 Task: Create a rule from the Routing list, Task moved to a section -> Set Priority in the project TowerLine , set the section as To-Do and set the priority of the task as  High.
Action: Mouse moved to (48, 383)
Screenshot: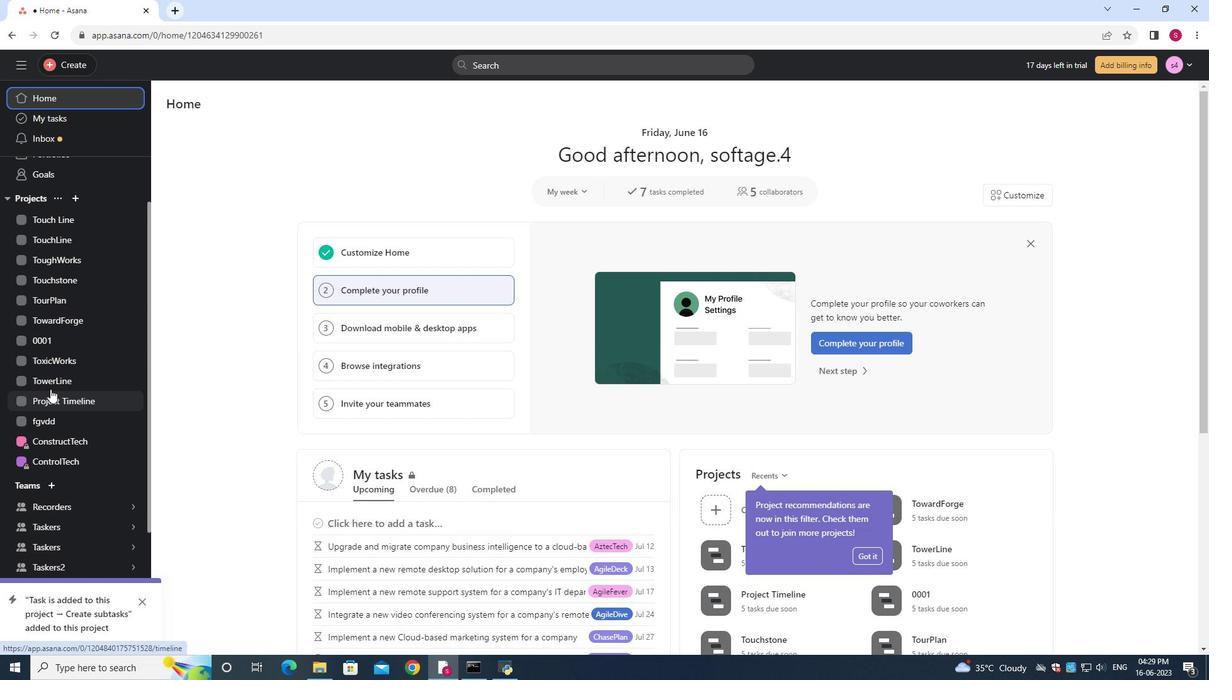 
Action: Mouse pressed left at (48, 383)
Screenshot: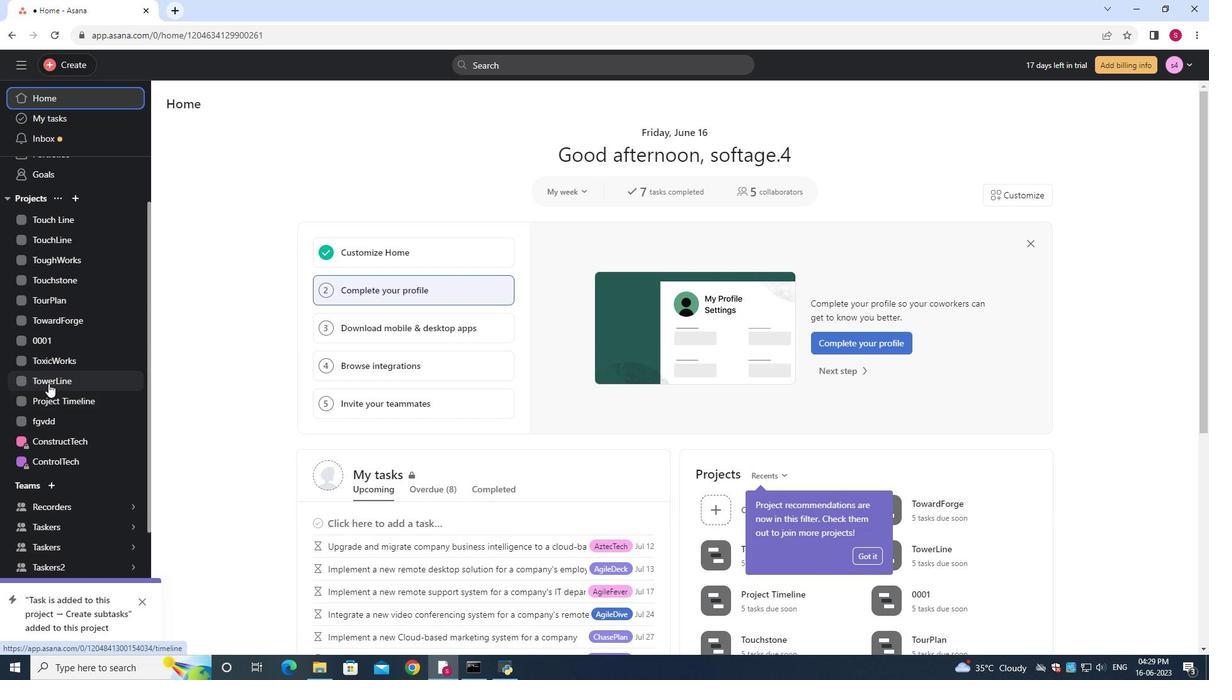 
Action: Mouse moved to (1170, 110)
Screenshot: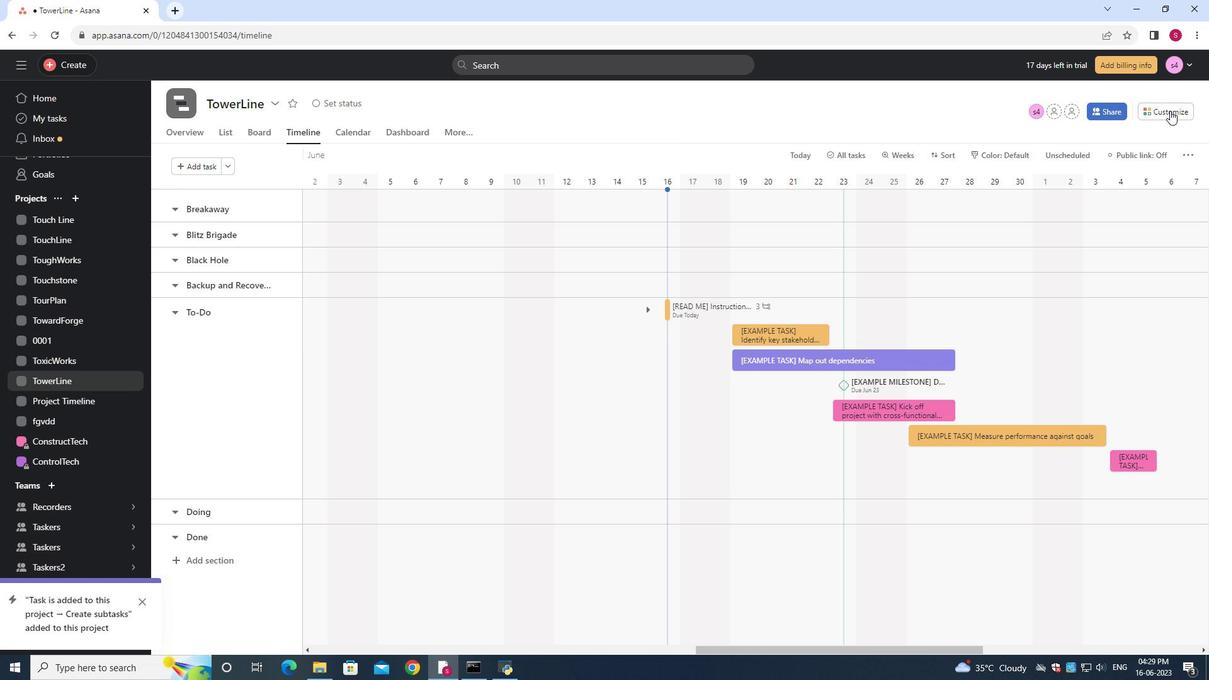 
Action: Mouse pressed left at (1170, 110)
Screenshot: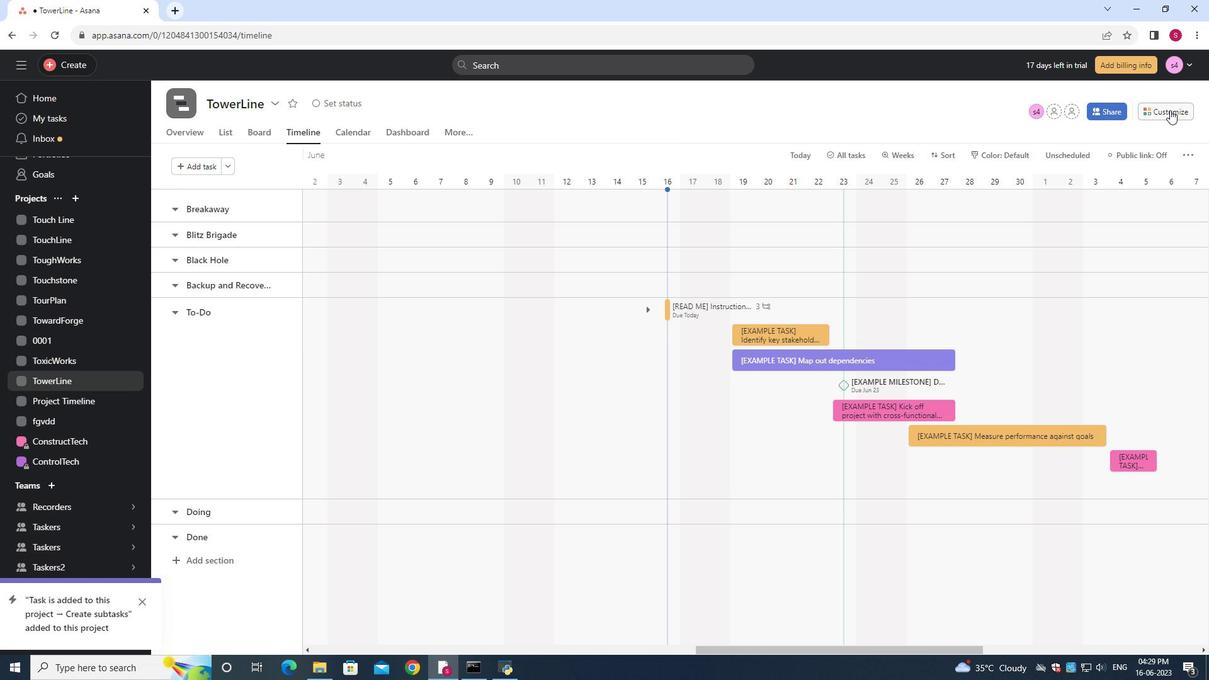 
Action: Mouse moved to (951, 294)
Screenshot: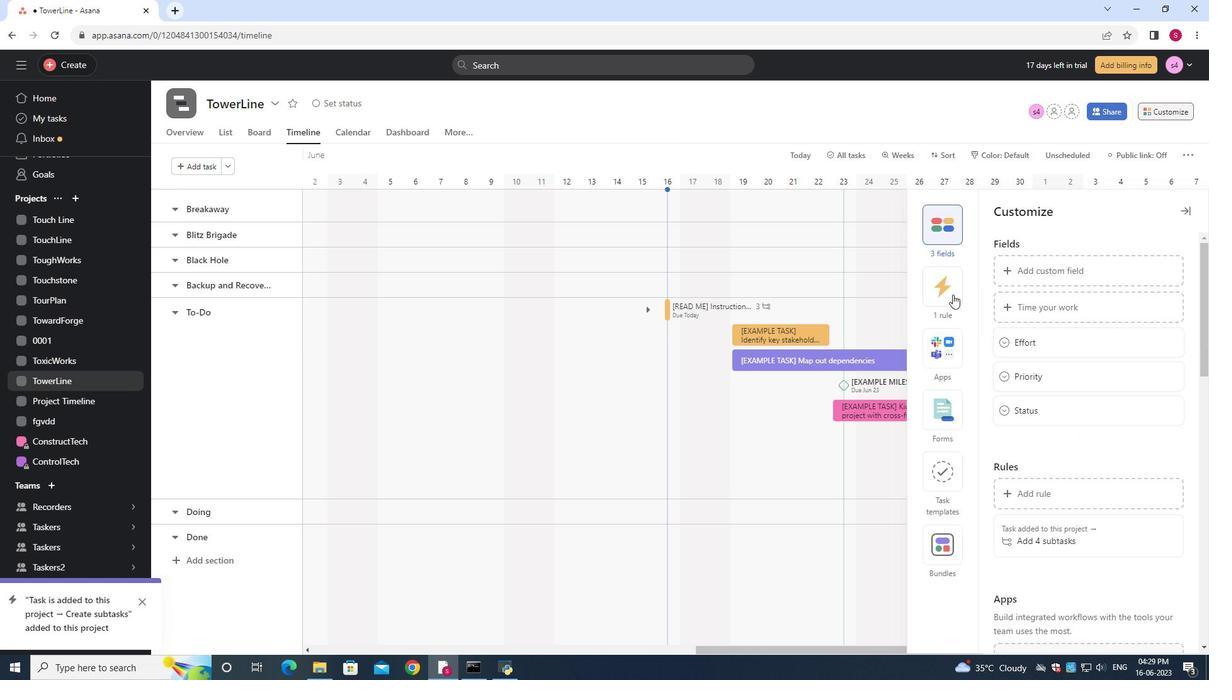 
Action: Mouse pressed left at (951, 294)
Screenshot: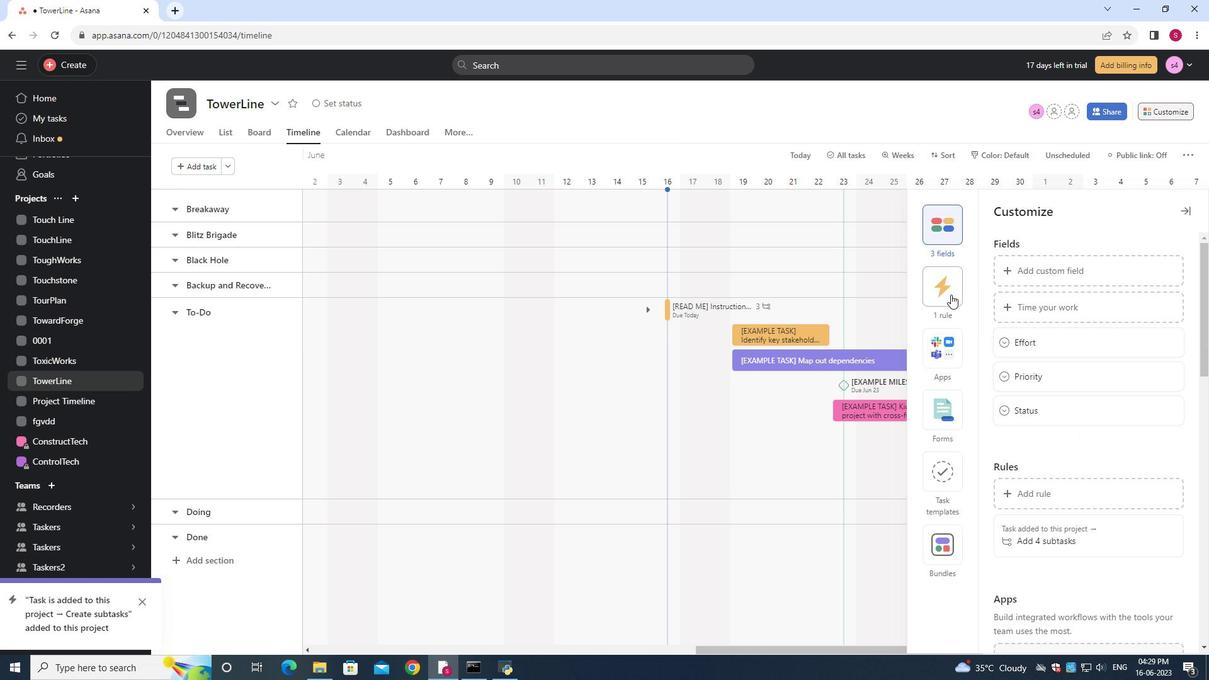 
Action: Mouse moved to (1060, 273)
Screenshot: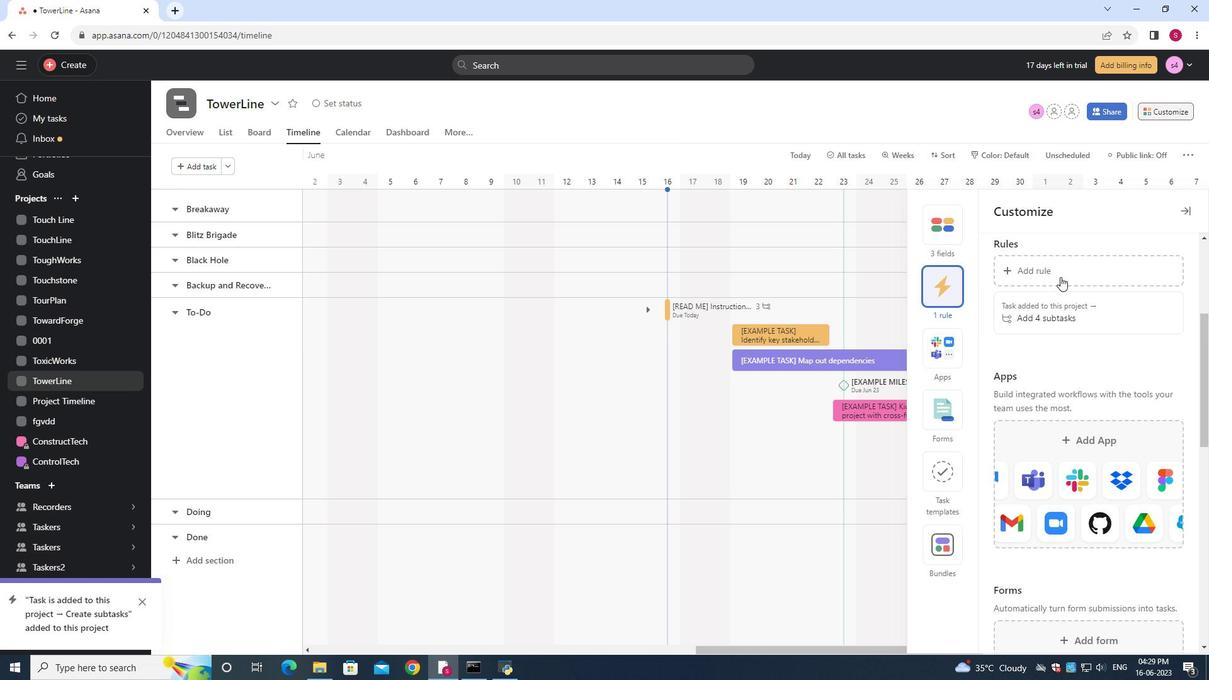 
Action: Mouse pressed left at (1060, 273)
Screenshot: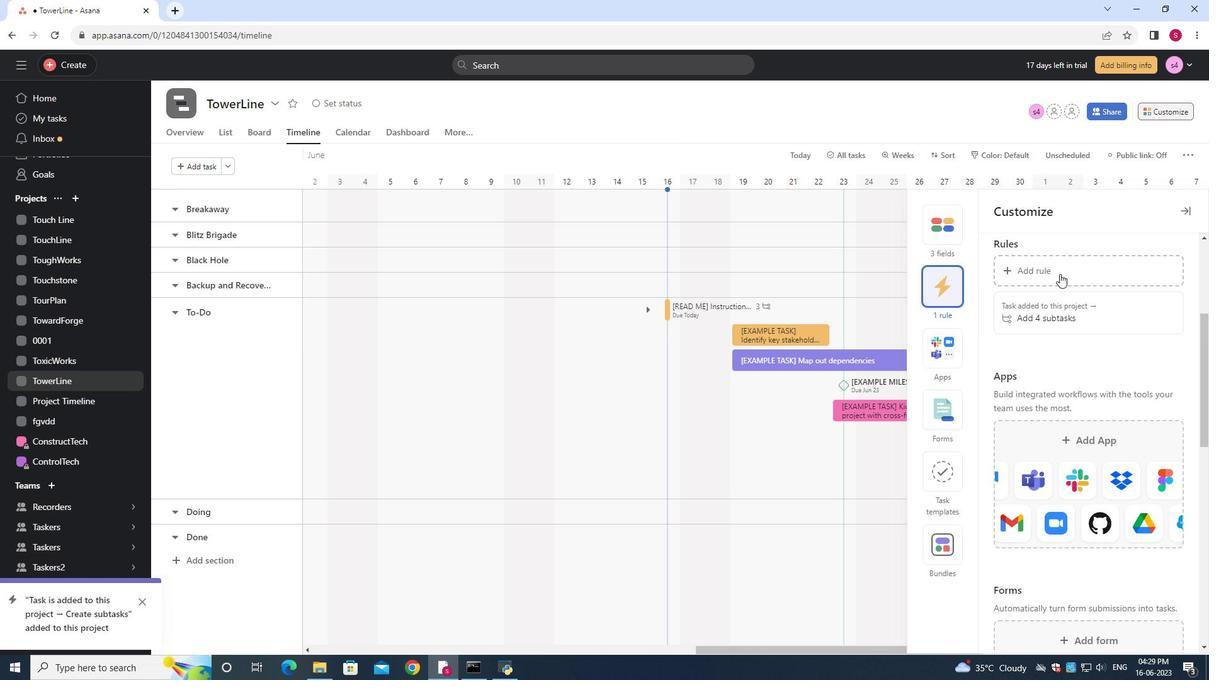 
Action: Mouse moved to (289, 173)
Screenshot: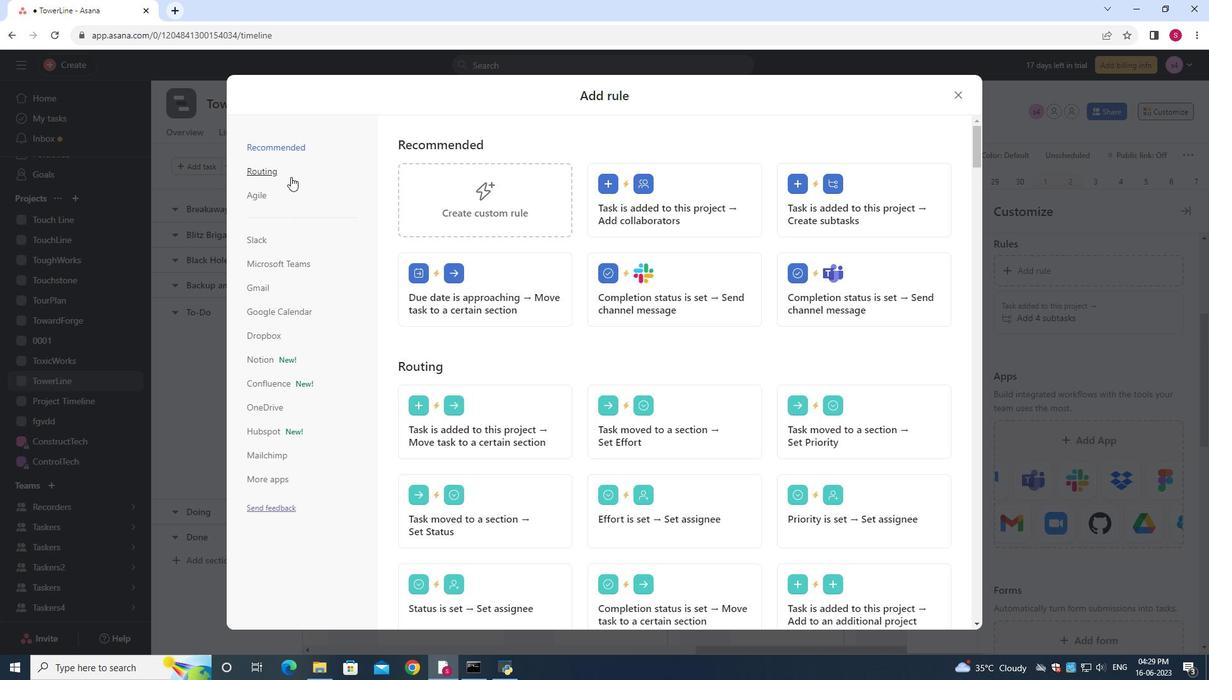 
Action: Mouse pressed left at (289, 173)
Screenshot: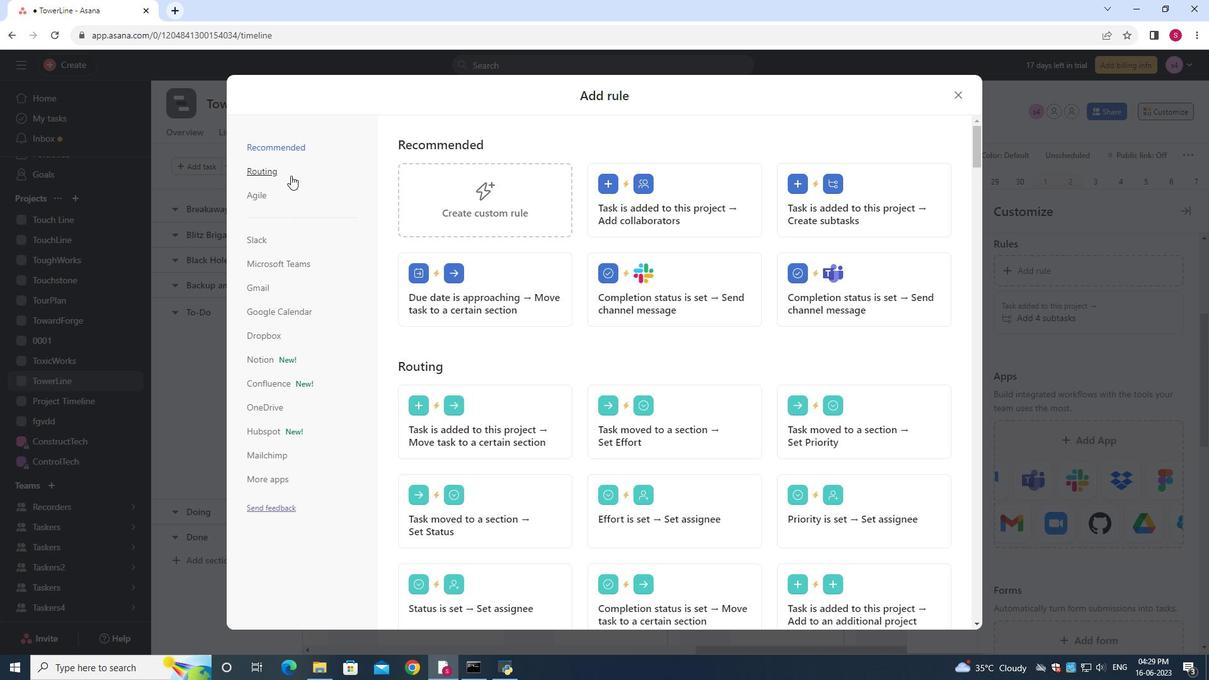 
Action: Mouse moved to (804, 192)
Screenshot: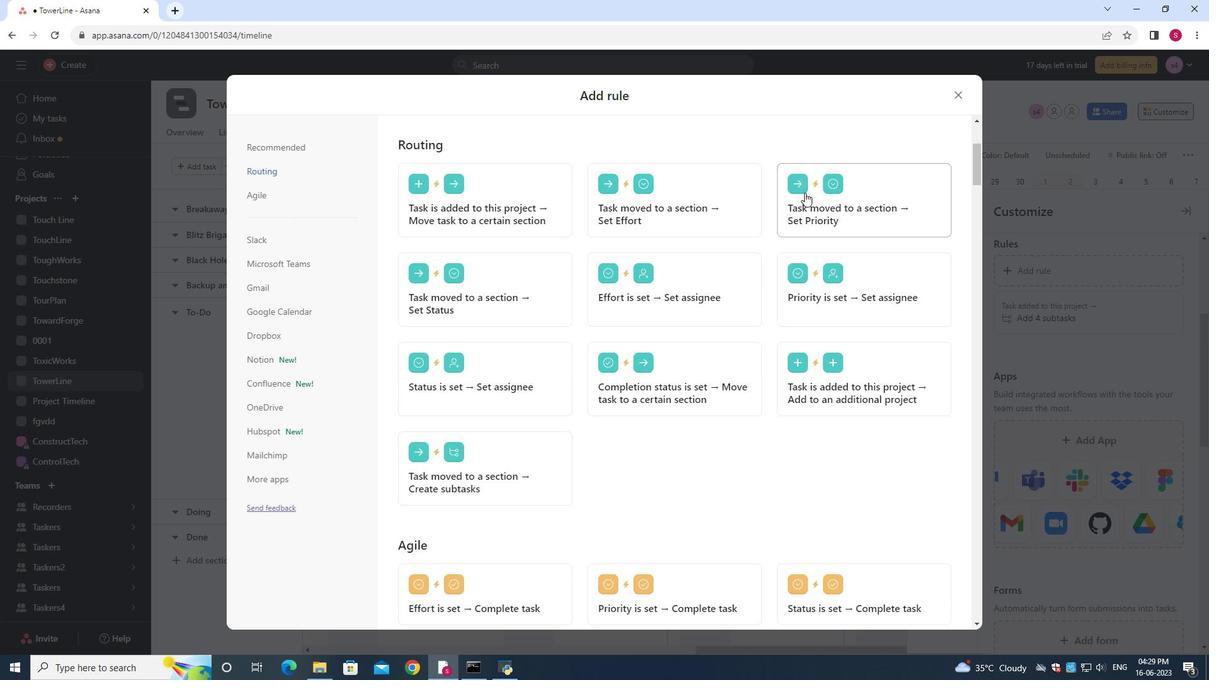 
Action: Mouse pressed left at (804, 192)
Screenshot: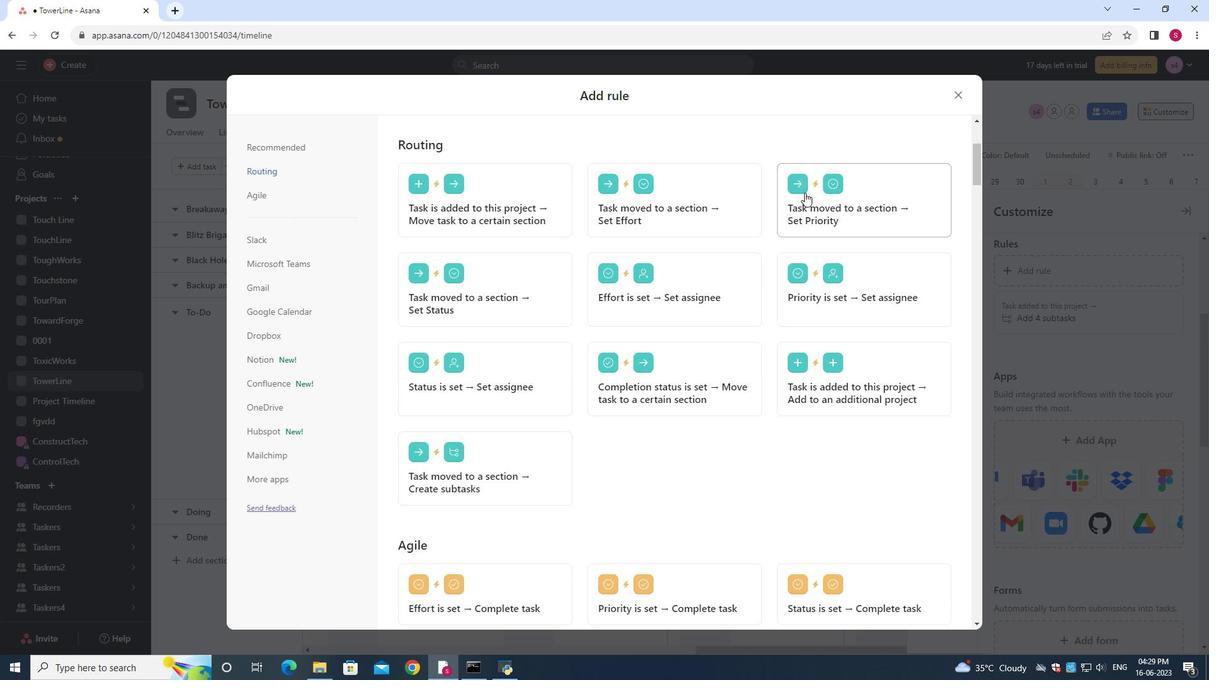 
Action: Mouse moved to (789, 222)
Screenshot: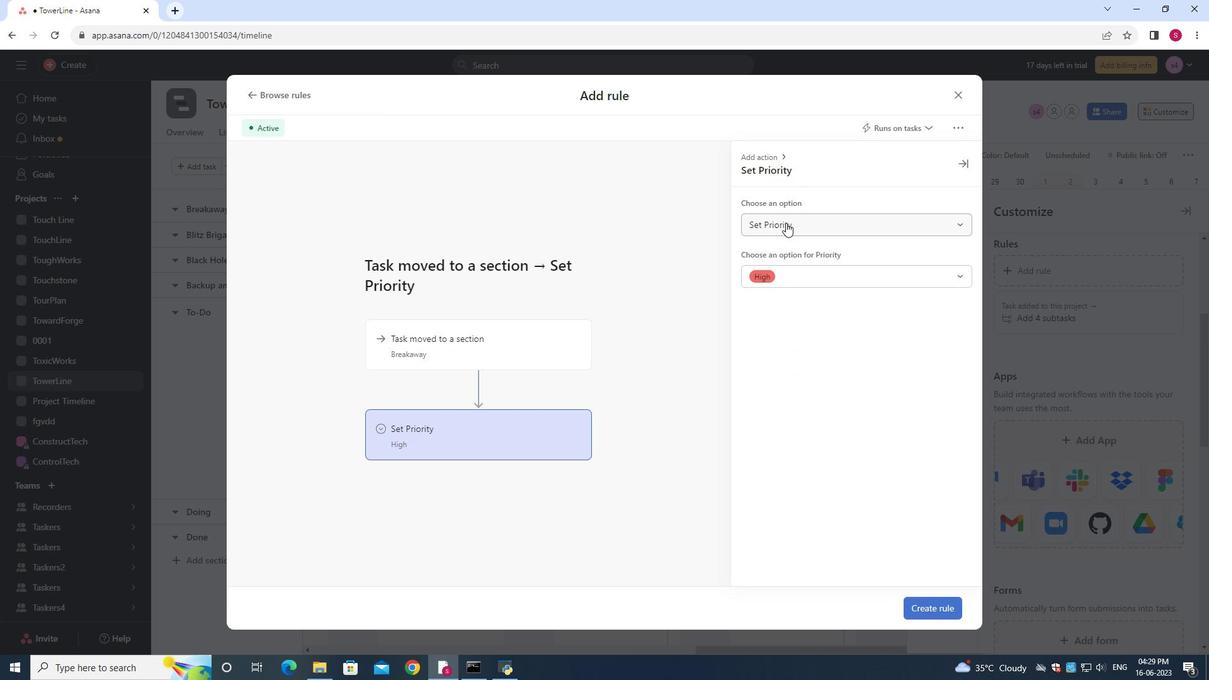 
Action: Mouse pressed left at (789, 222)
Screenshot: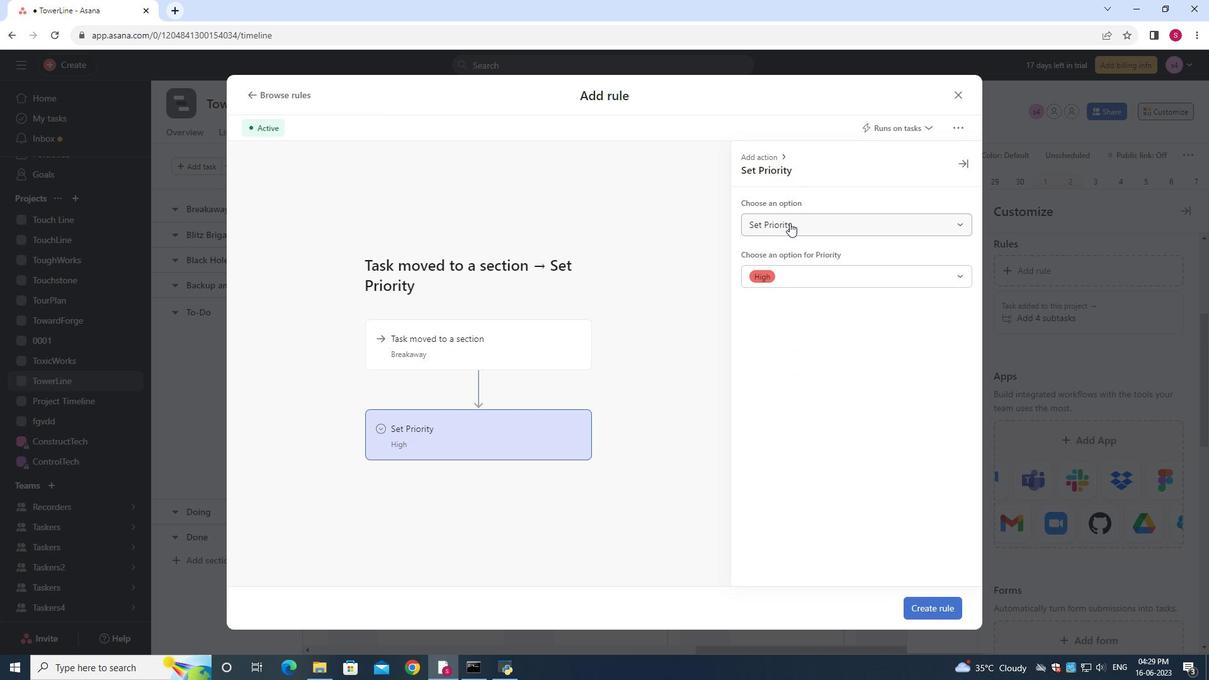 
Action: Mouse pressed left at (789, 222)
Screenshot: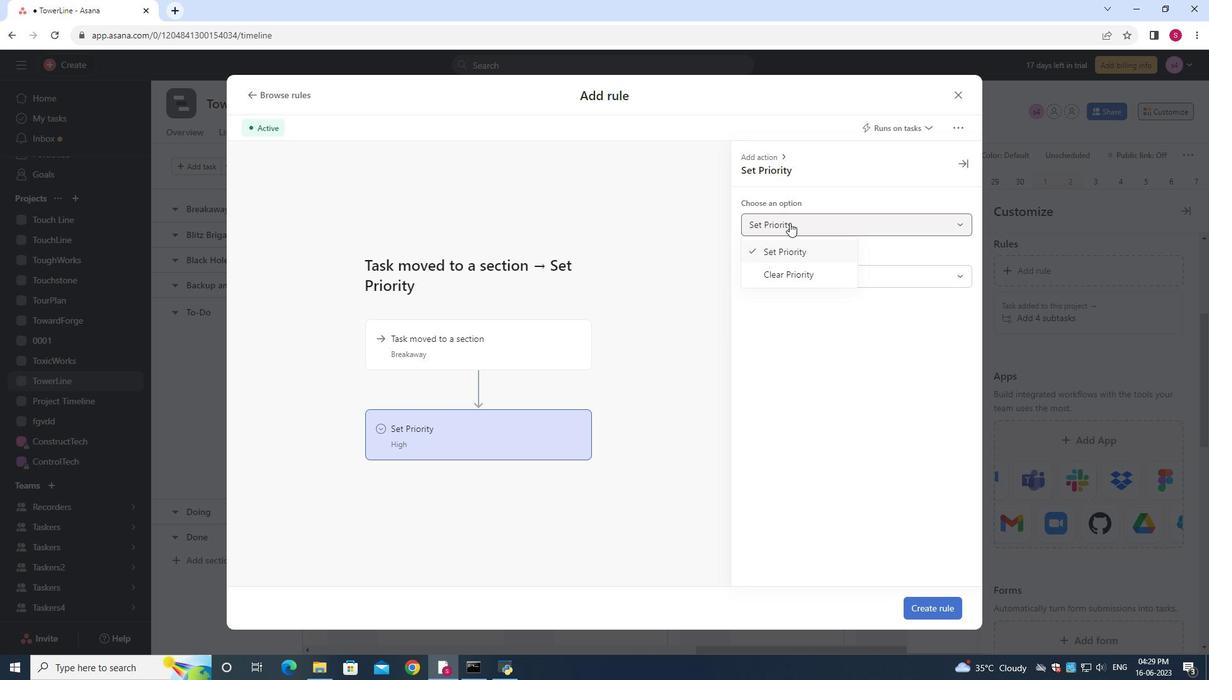 
Action: Mouse moved to (469, 333)
Screenshot: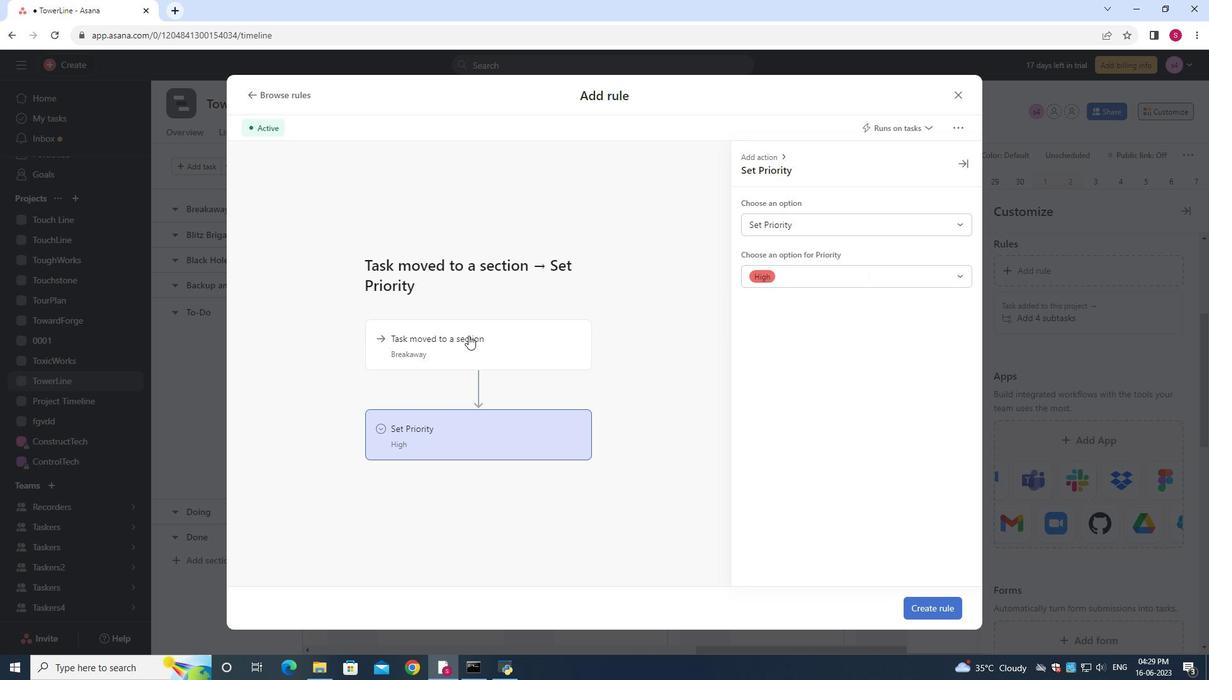 
Action: Mouse pressed left at (469, 333)
Screenshot: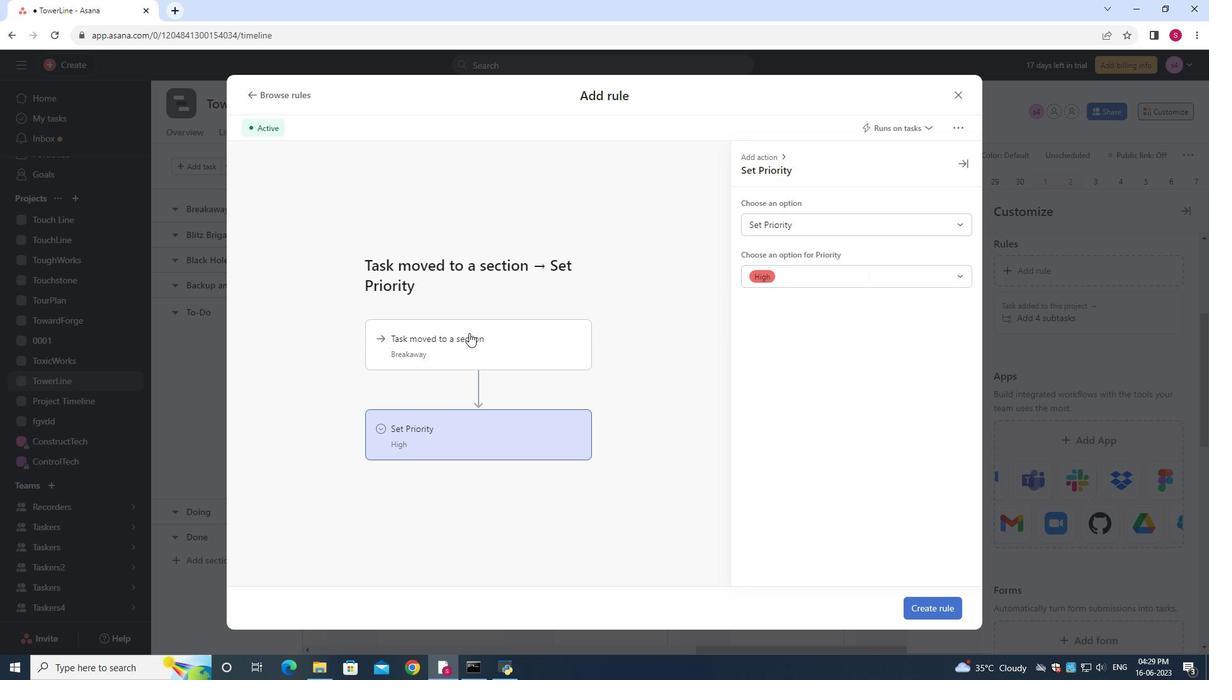 
Action: Mouse moved to (791, 228)
Screenshot: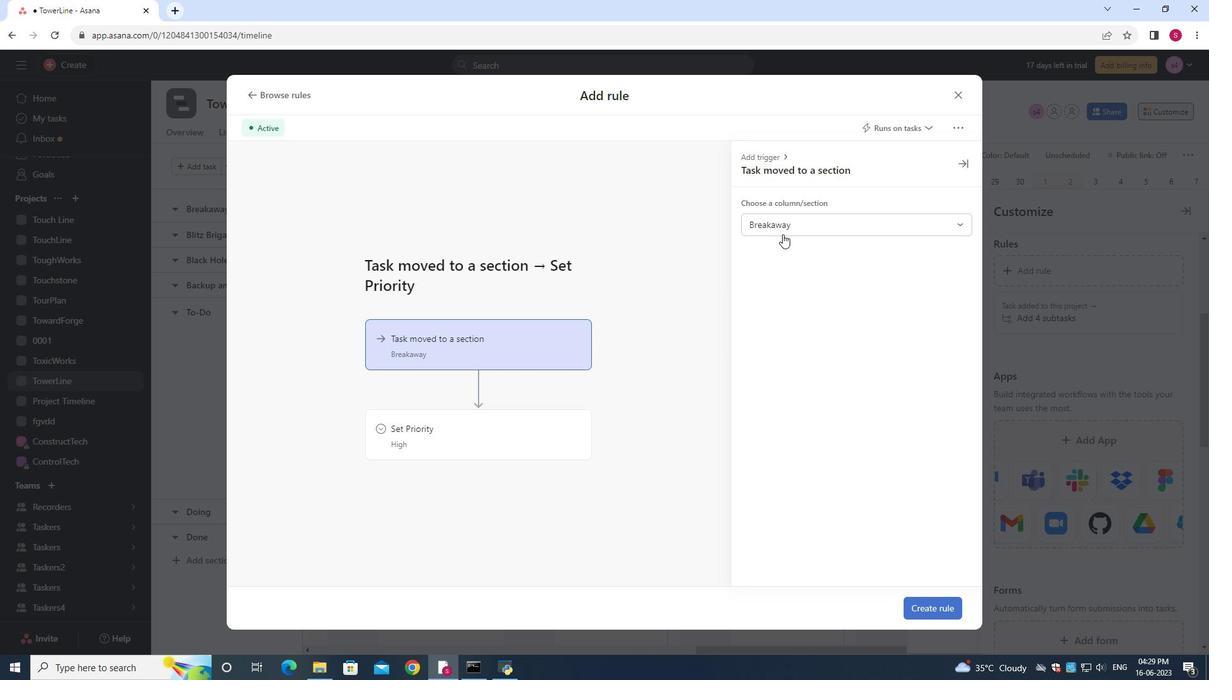 
Action: Mouse pressed left at (791, 228)
Screenshot: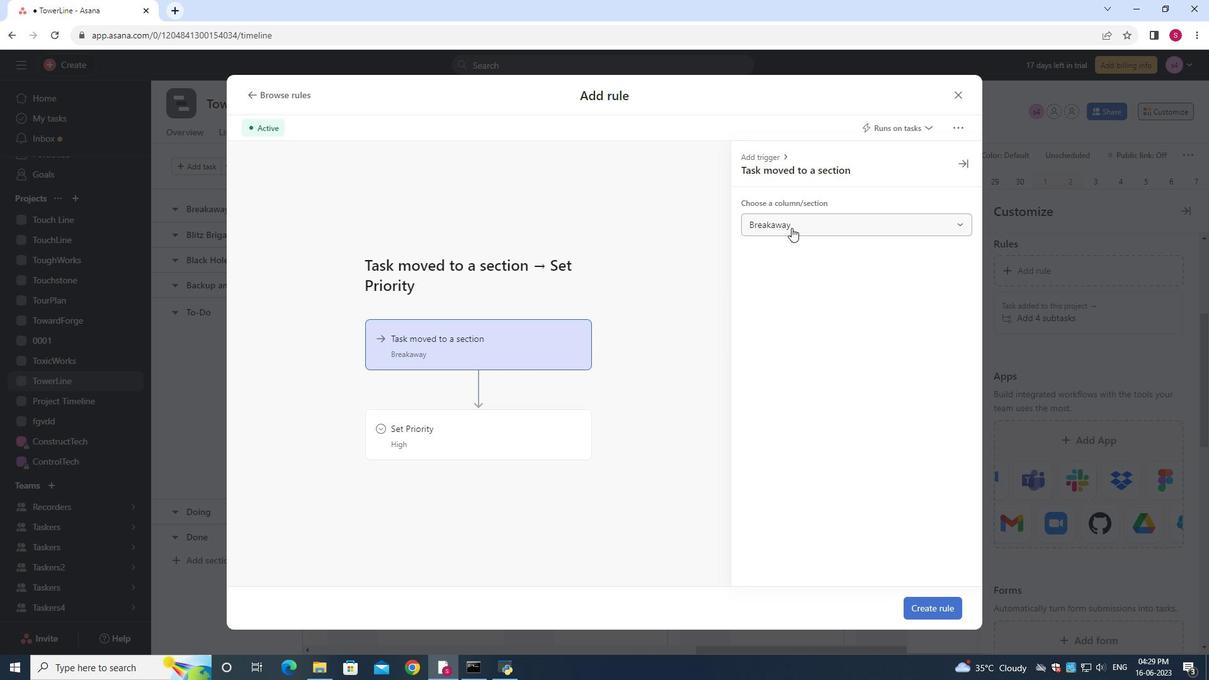 
Action: Mouse moved to (771, 339)
Screenshot: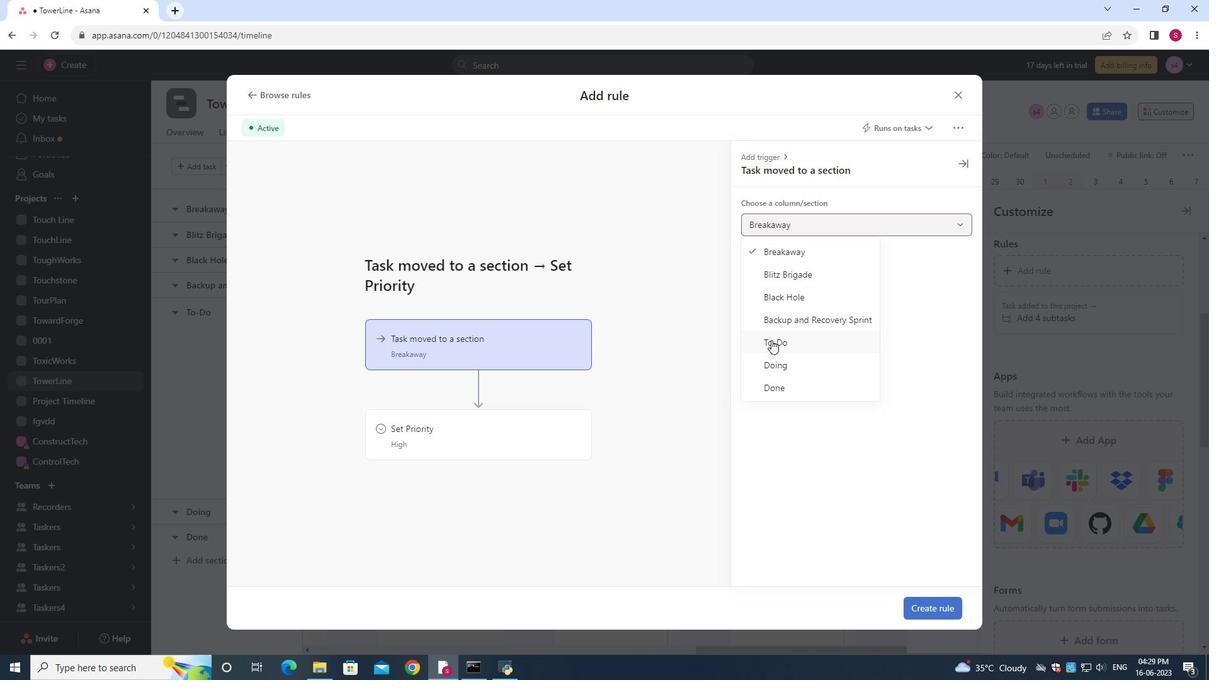 
Action: Mouse pressed left at (771, 339)
Screenshot: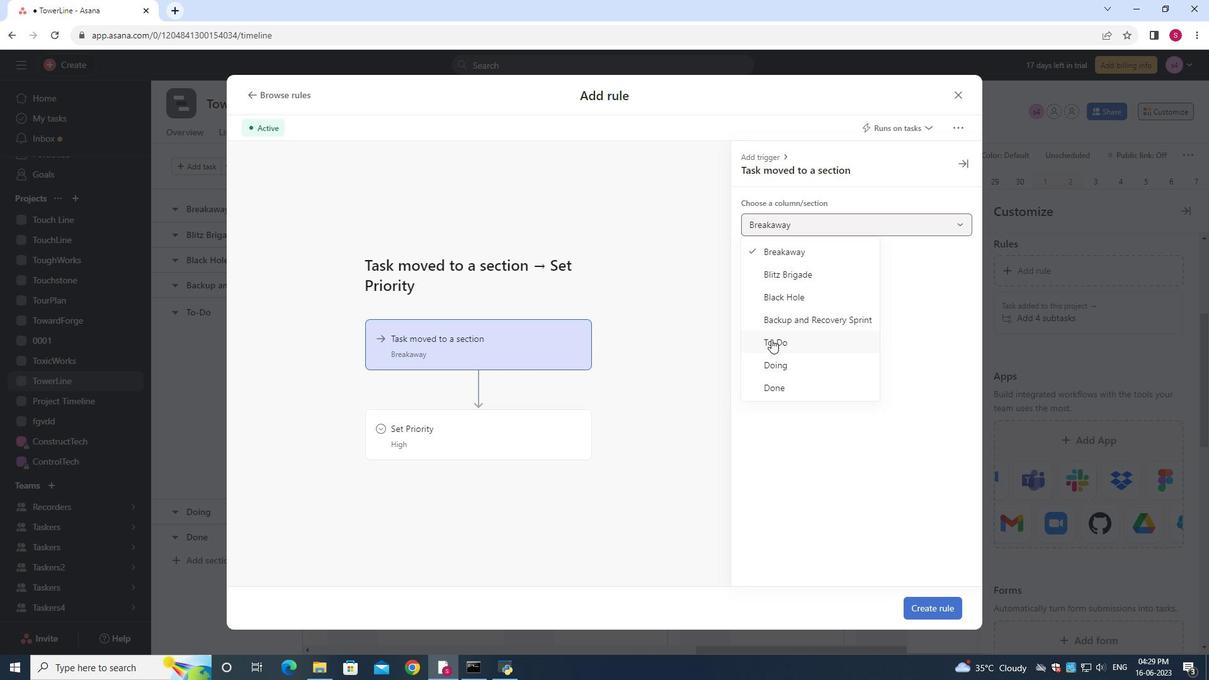 
Action: Mouse moved to (461, 432)
Screenshot: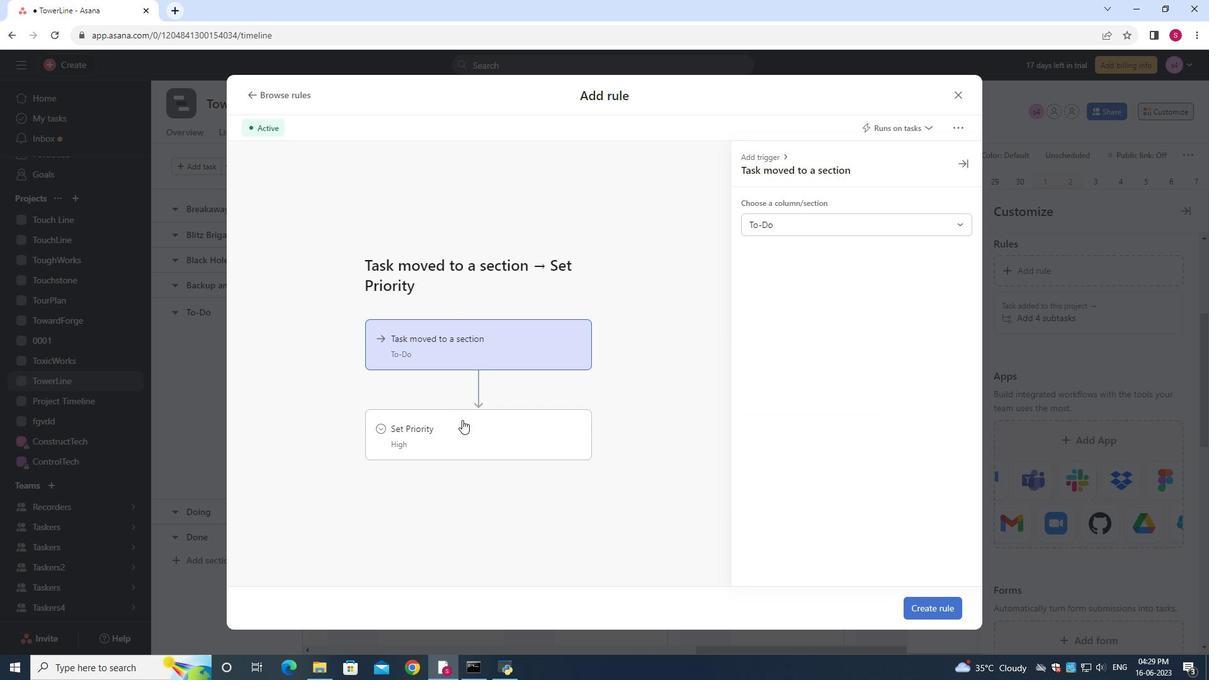 
Action: Mouse pressed left at (461, 432)
Screenshot: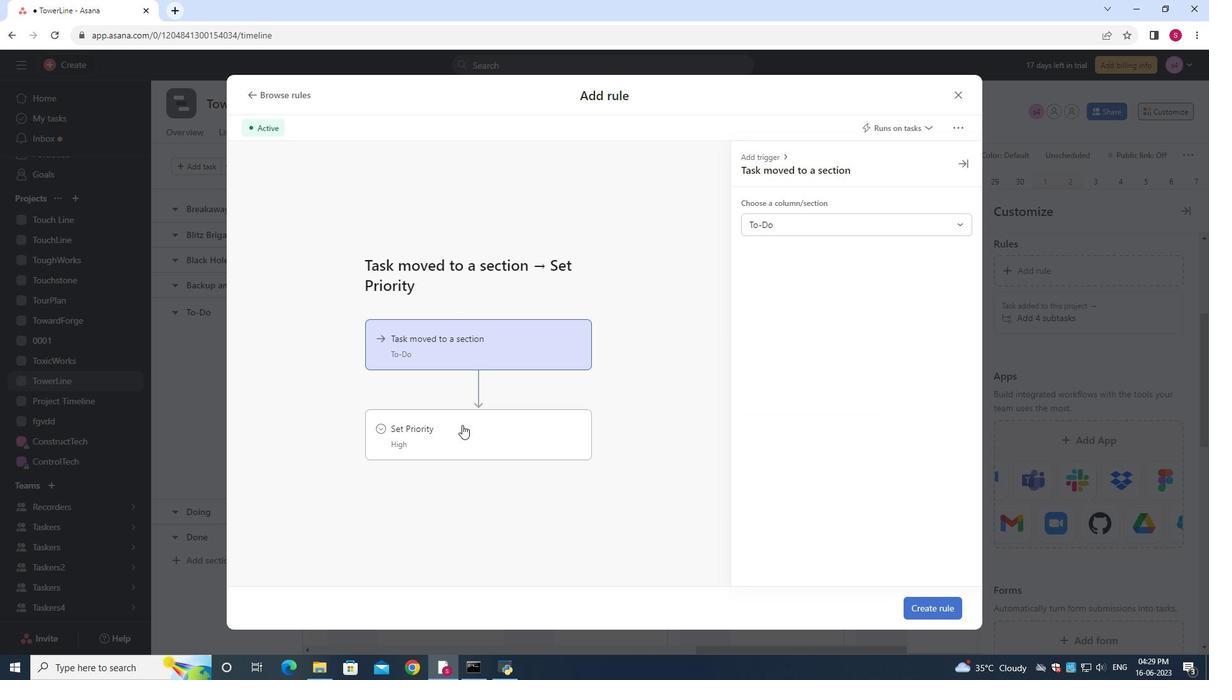 
Action: Mouse moved to (819, 231)
Screenshot: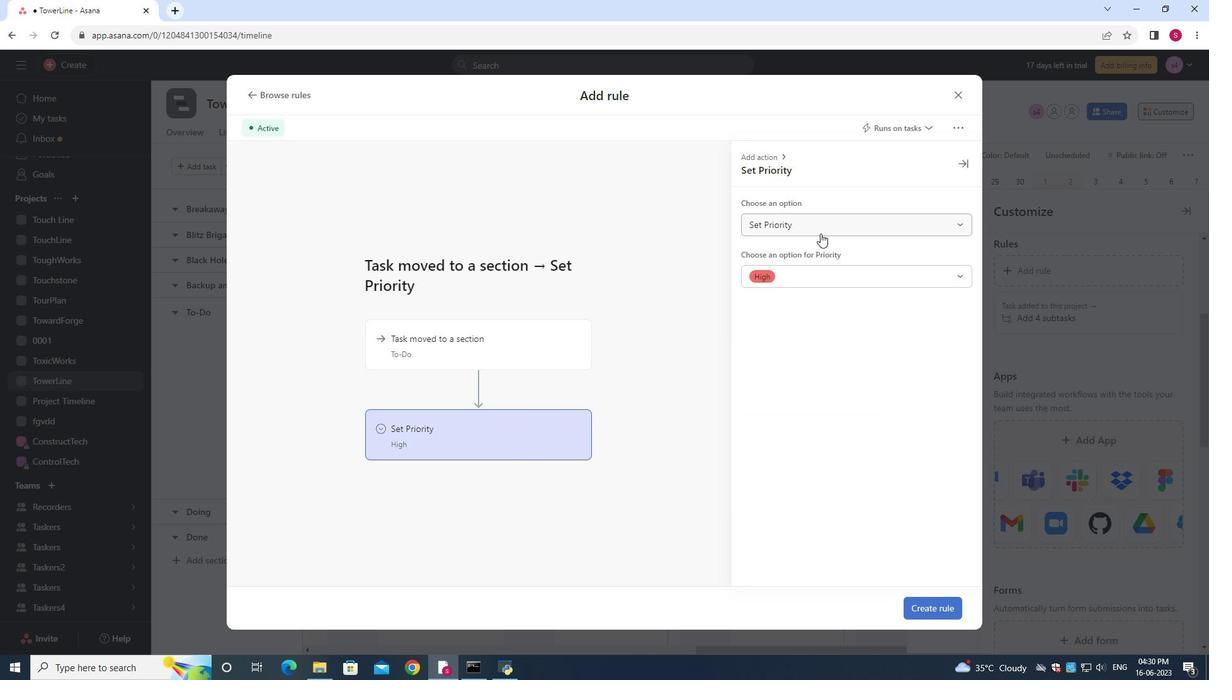 
Action: Mouse pressed left at (819, 231)
Screenshot: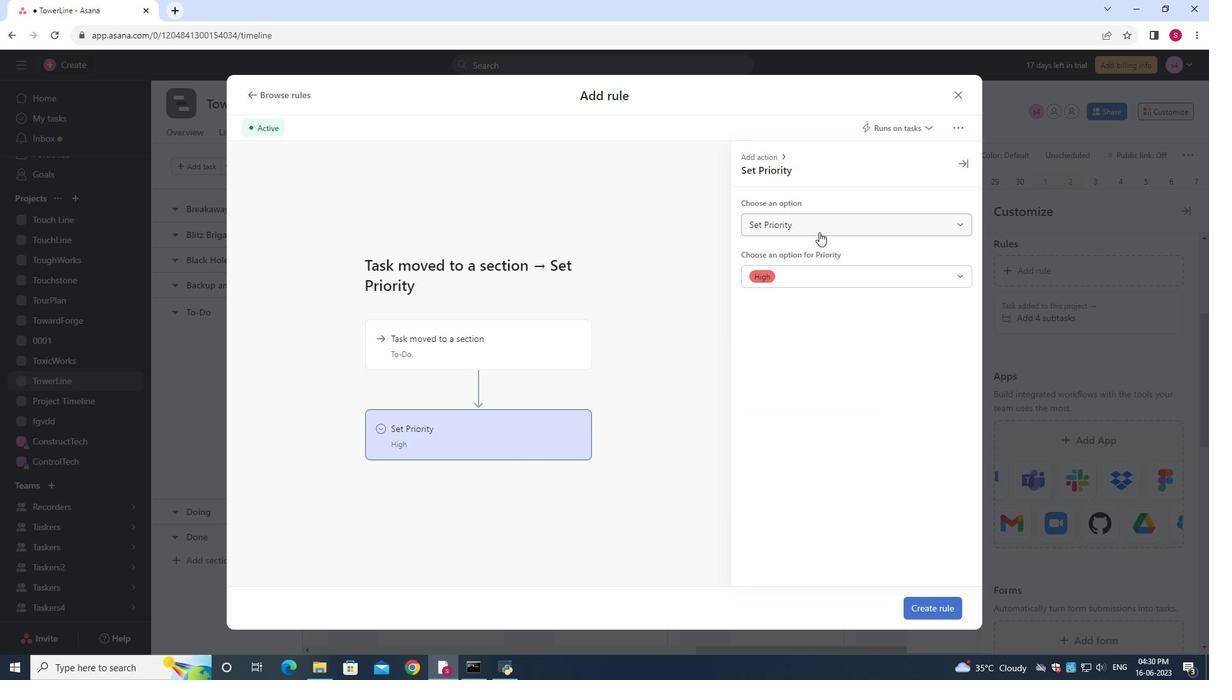 
Action: Mouse moved to (819, 230)
Screenshot: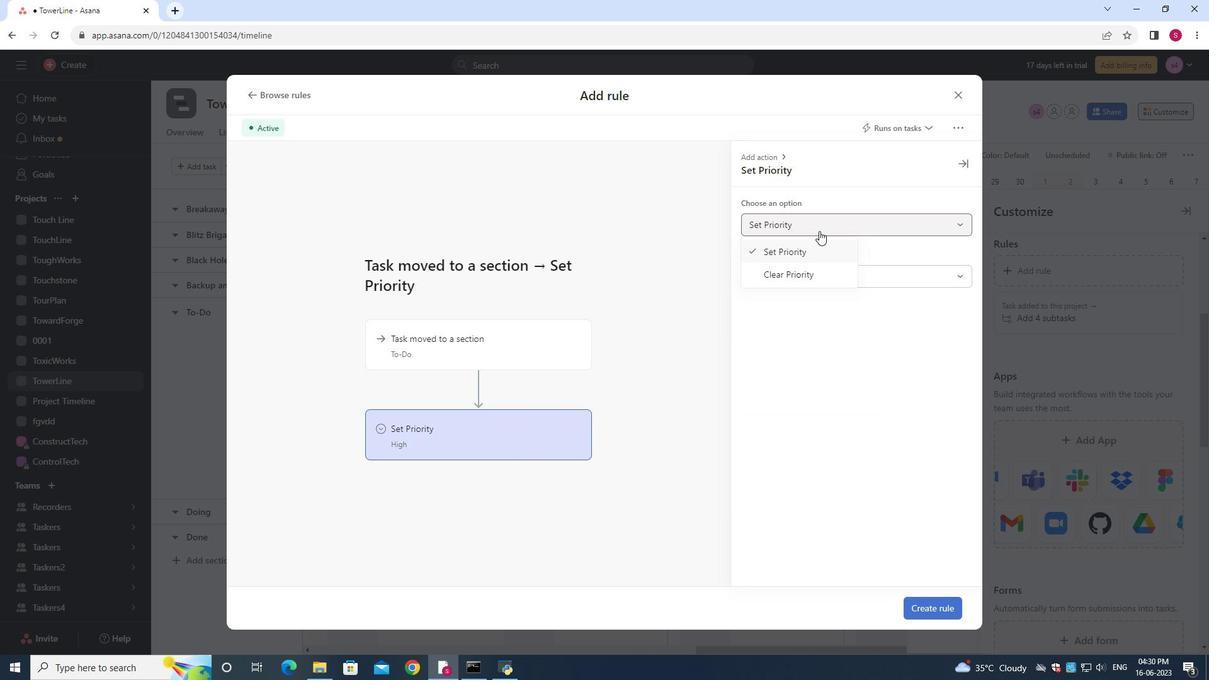 
Action: Mouse pressed left at (819, 230)
Screenshot: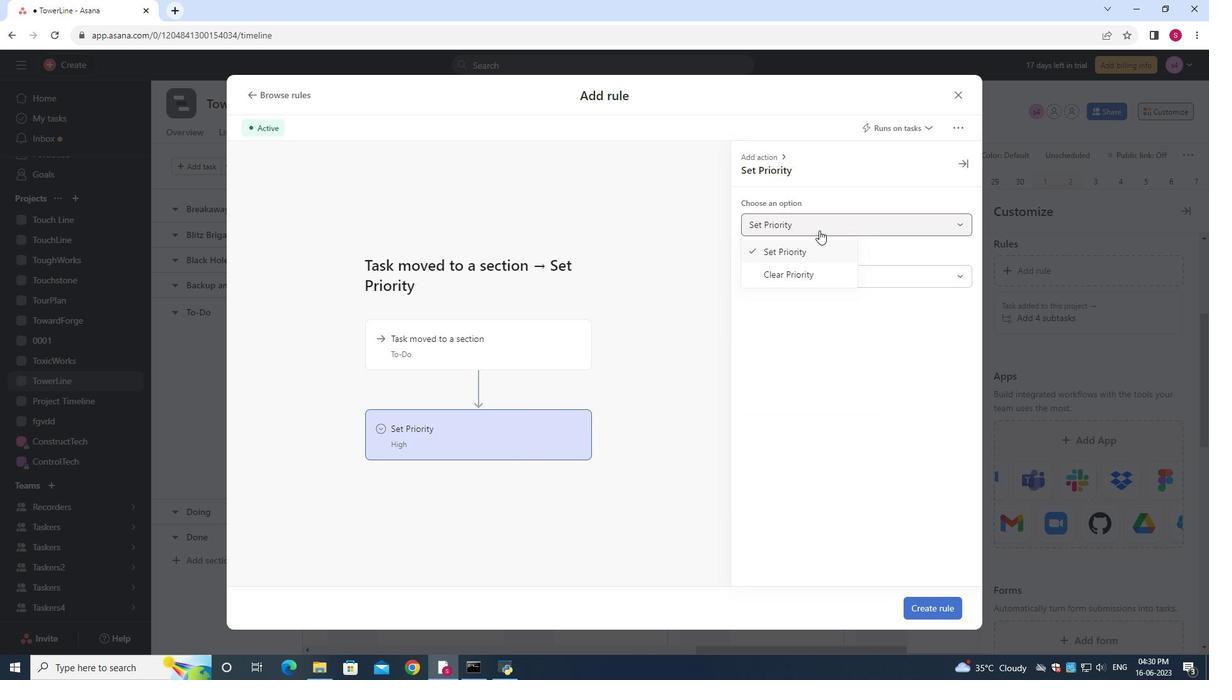 
Action: Mouse moved to (830, 275)
Screenshot: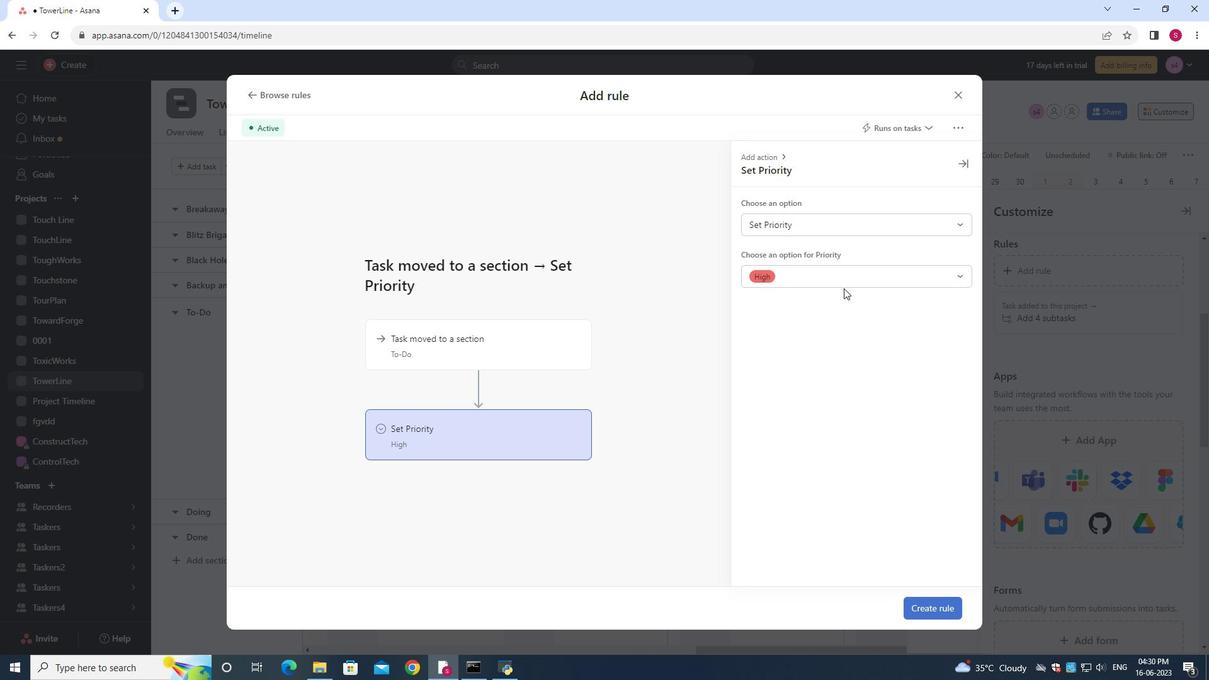
Action: Mouse pressed left at (830, 275)
Screenshot: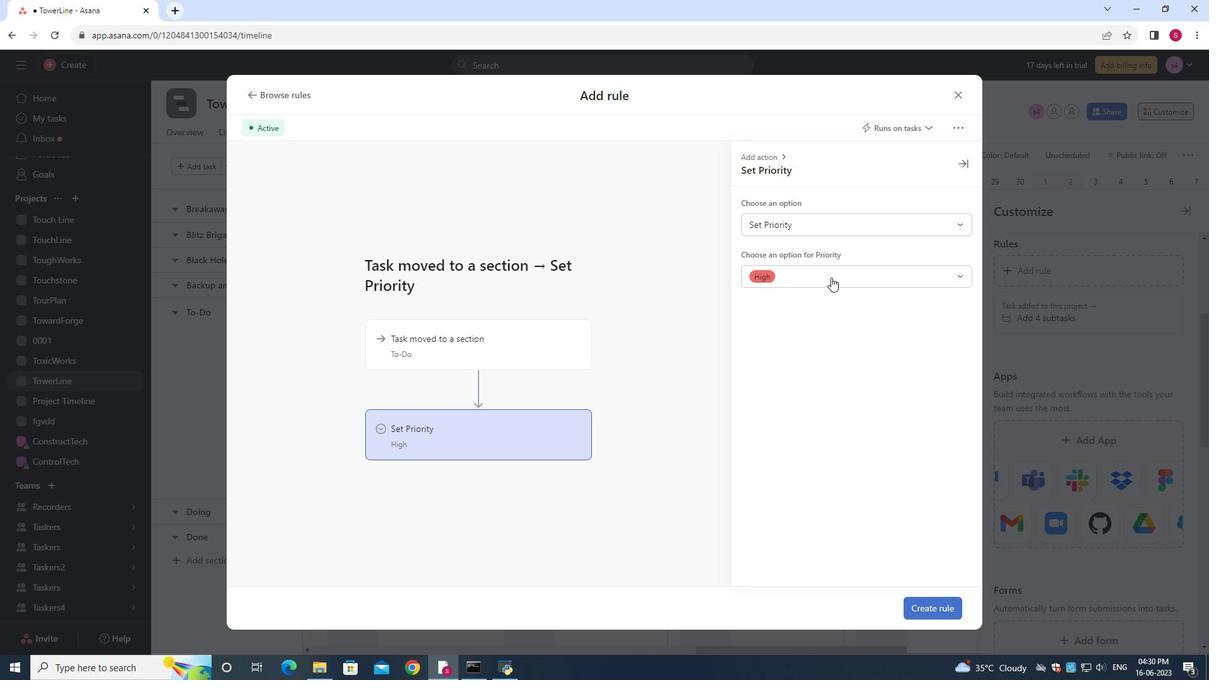 
Action: Mouse moved to (830, 275)
Screenshot: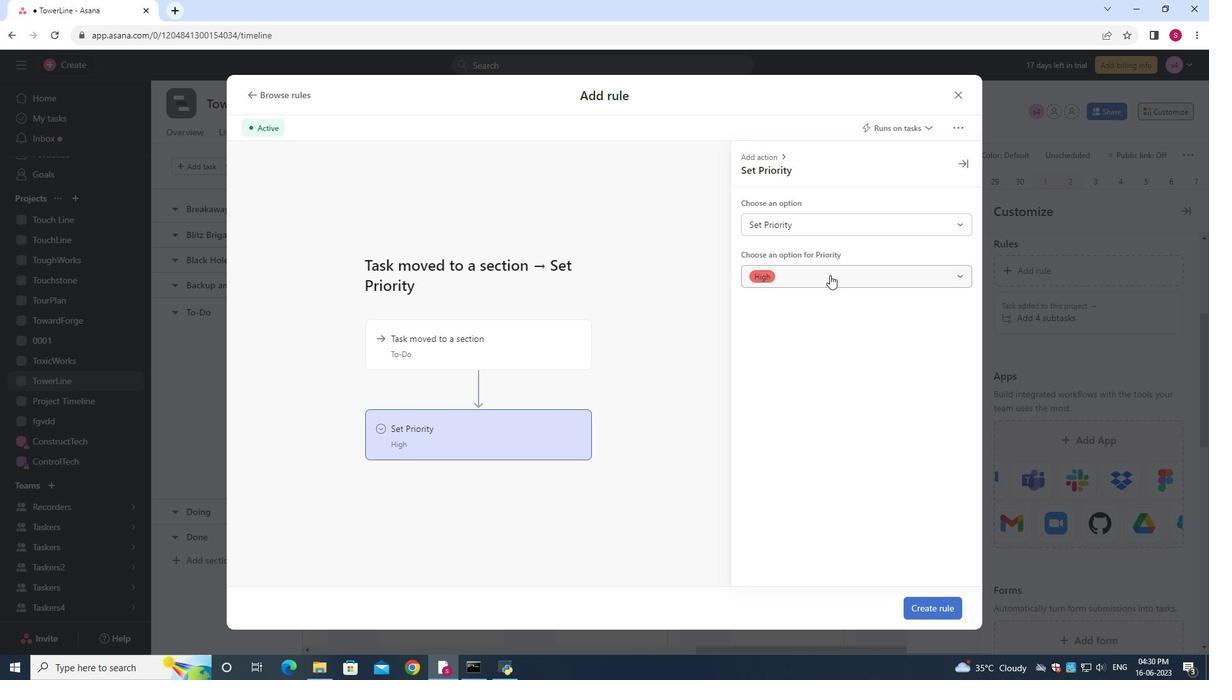 
Action: Mouse pressed left at (830, 275)
Screenshot: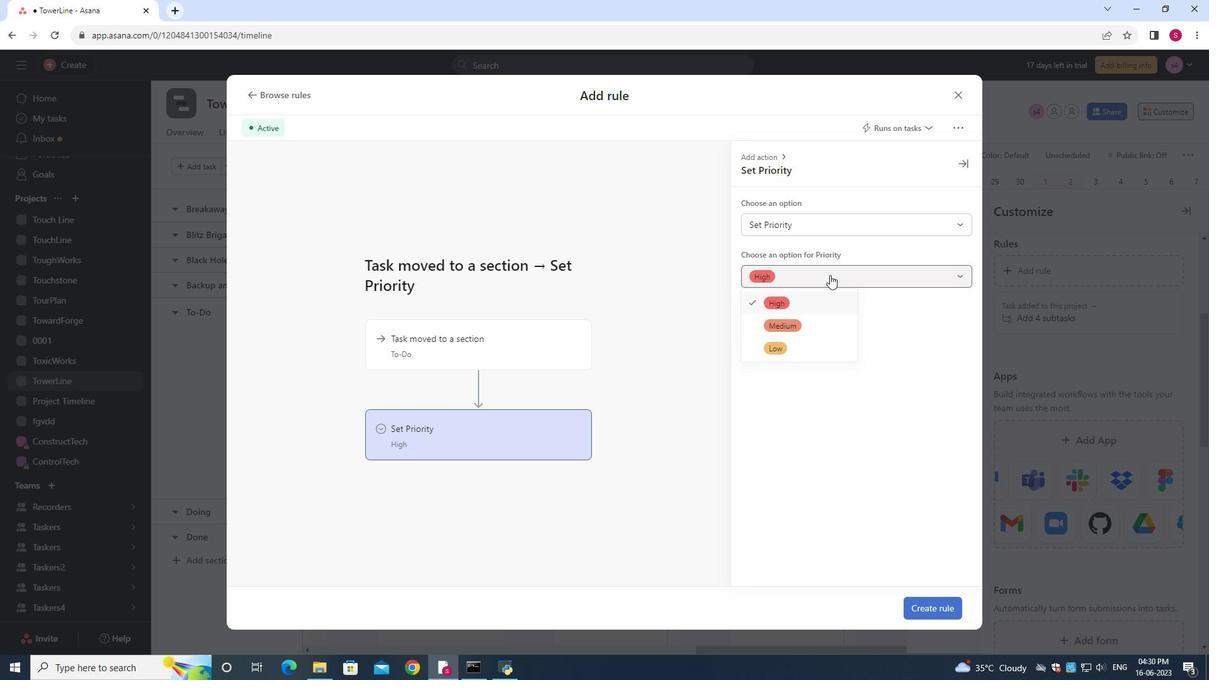 
Action: Mouse moved to (826, 274)
Screenshot: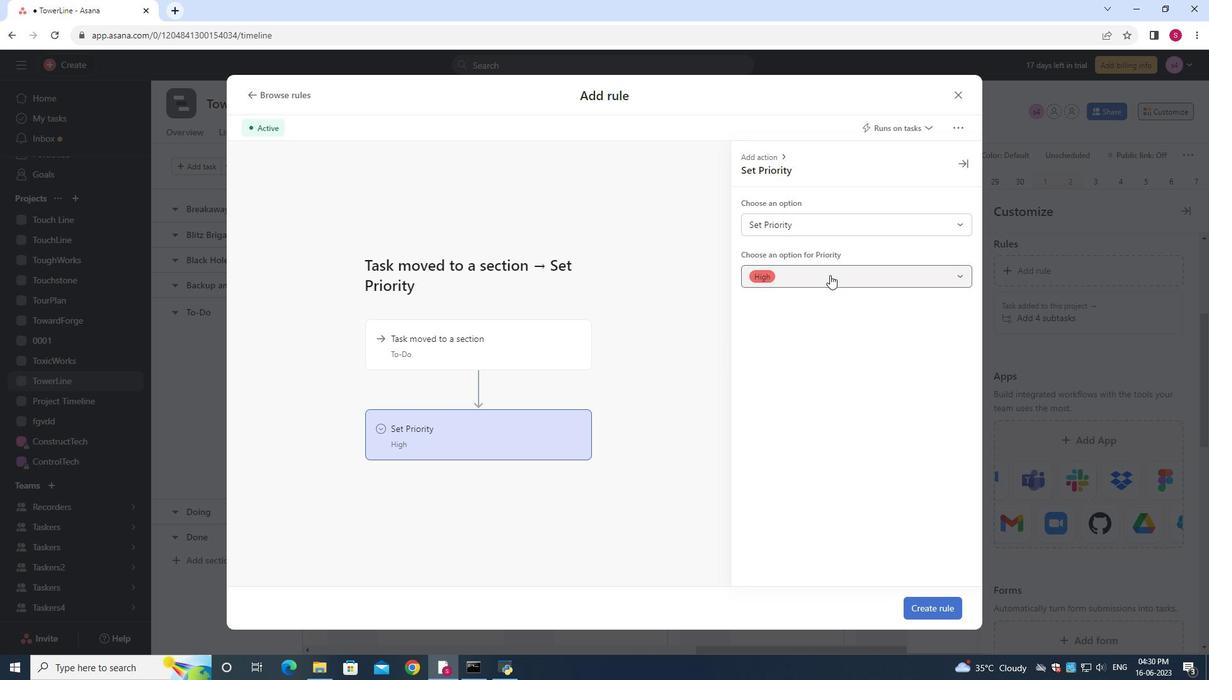
Action: Mouse pressed left at (826, 274)
Screenshot: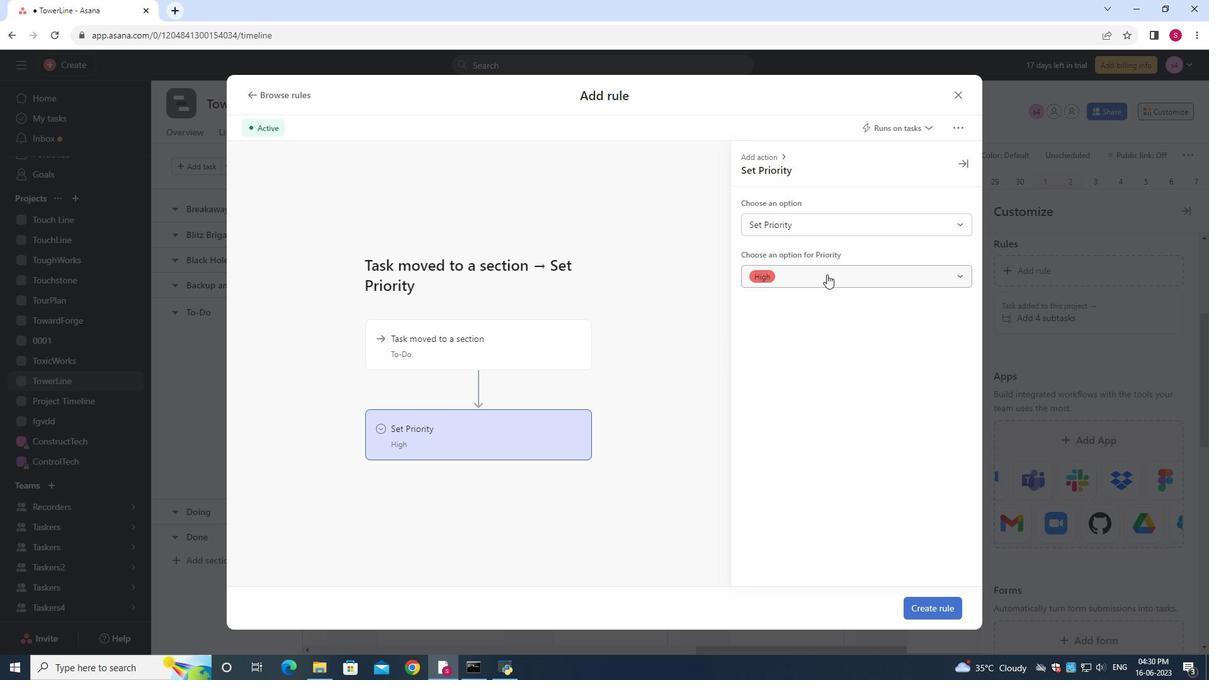 
Action: Mouse moved to (777, 299)
Screenshot: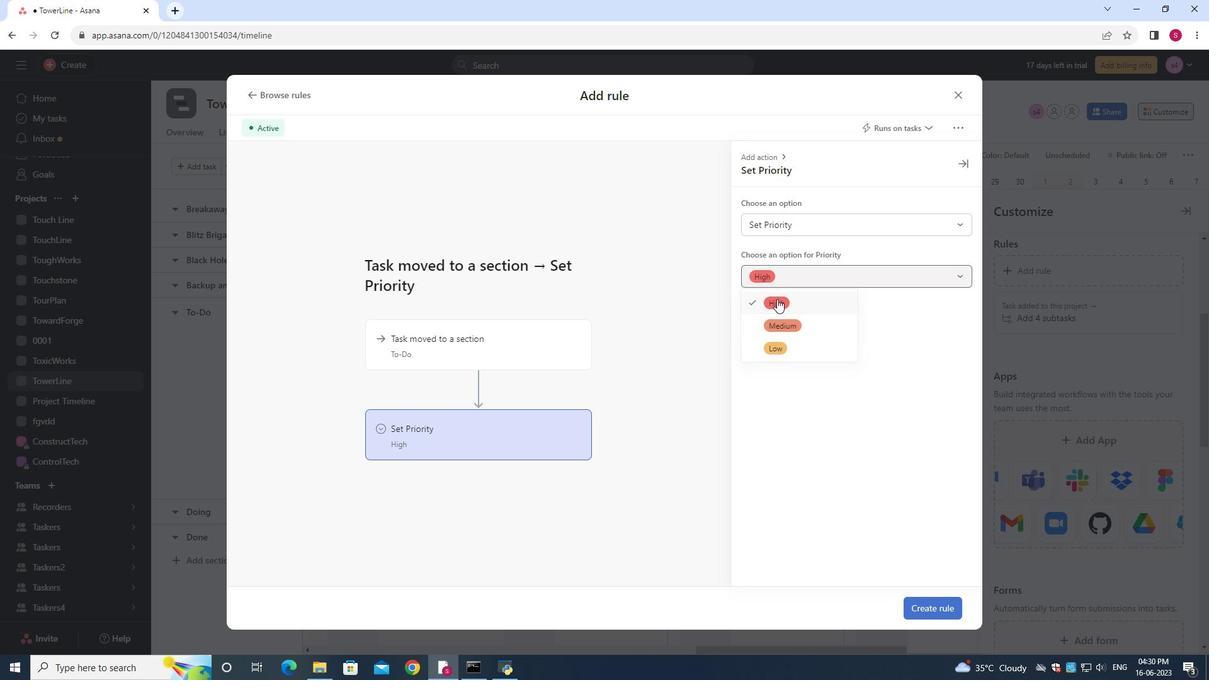 
Action: Mouse pressed left at (777, 299)
Screenshot: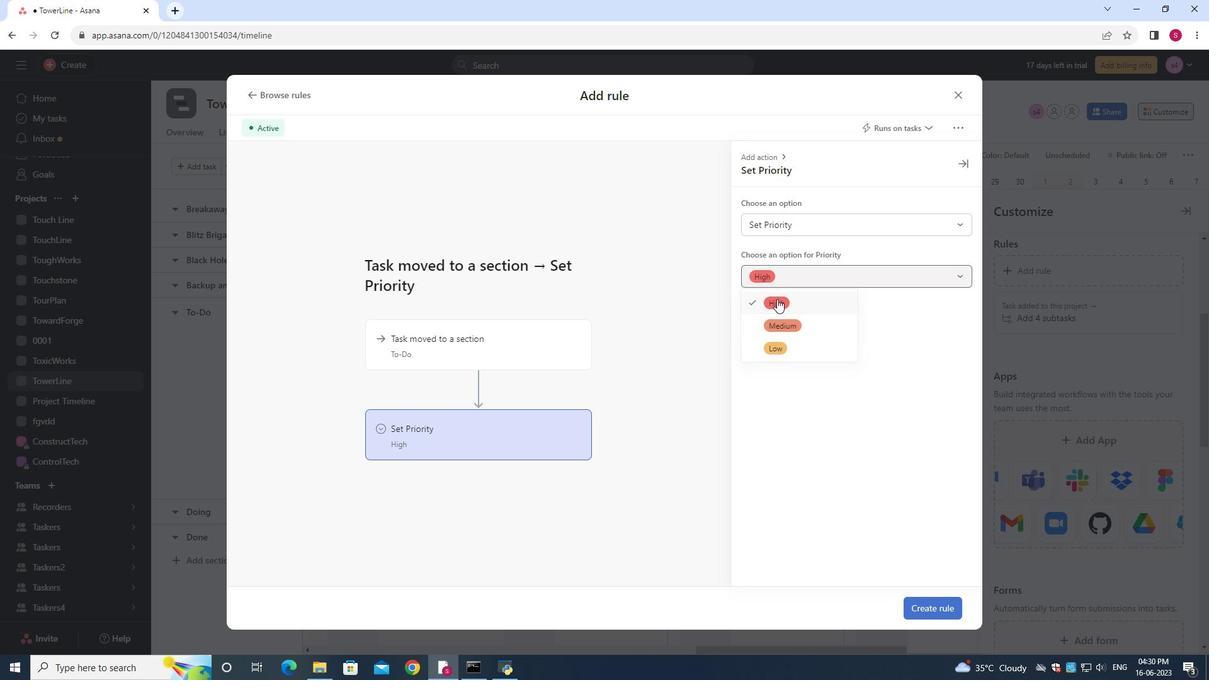 
Action: Mouse moved to (931, 609)
Screenshot: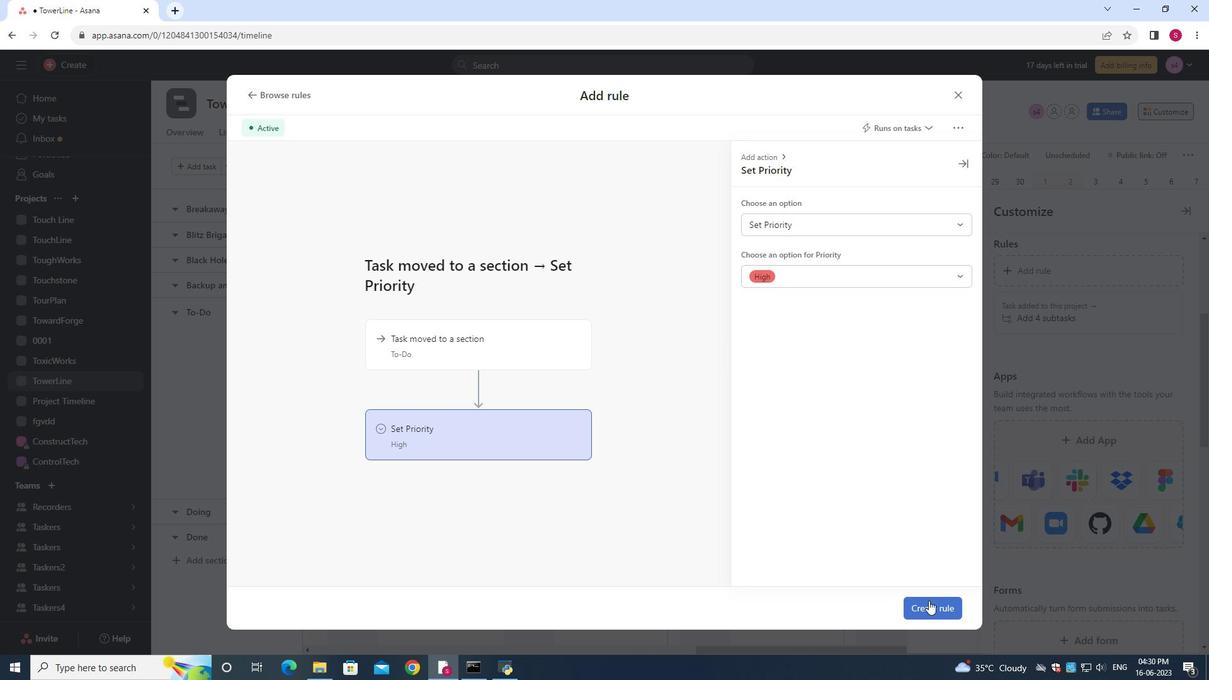 
Action: Mouse pressed left at (931, 609)
Screenshot: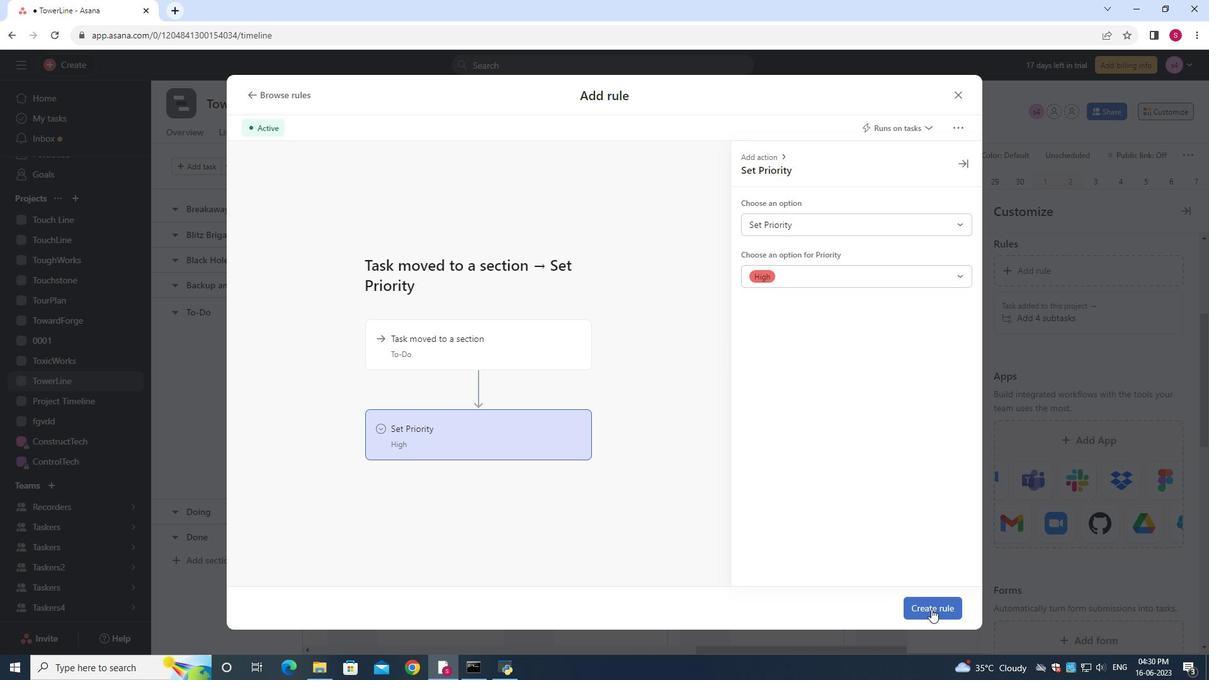 
Action: Mouse moved to (805, 205)
Screenshot: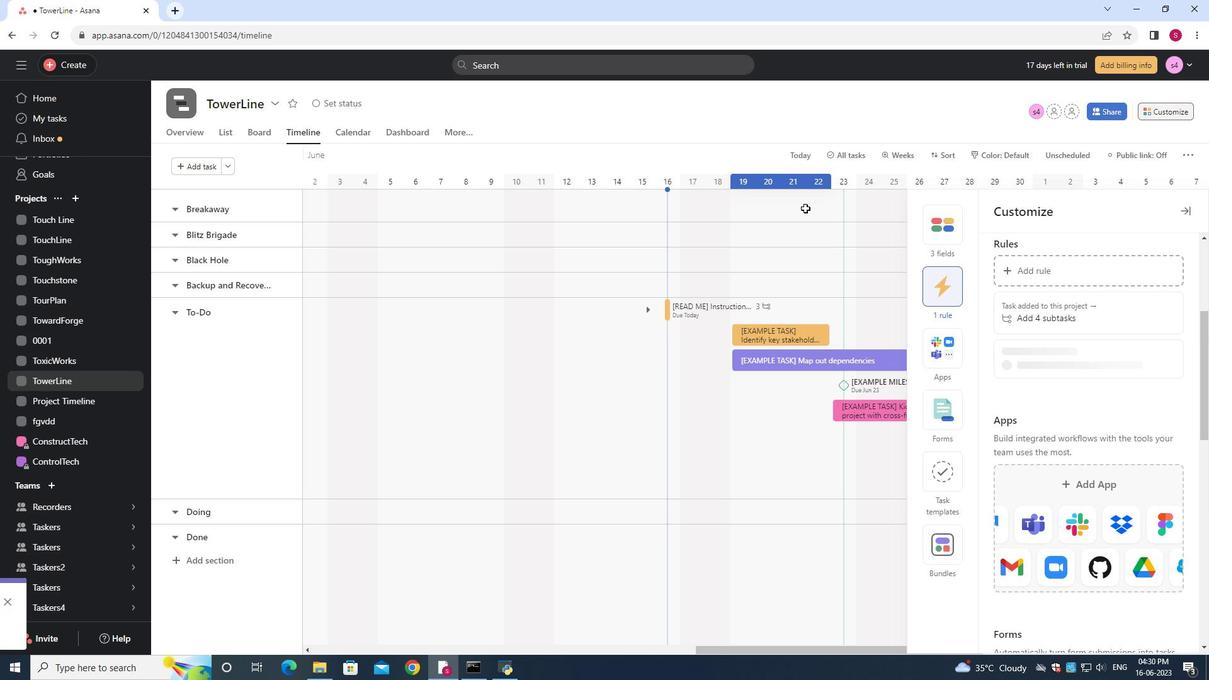 
